 Task: Select the off option in the auto-detect.
Action: Mouse moved to (39, 558)
Screenshot: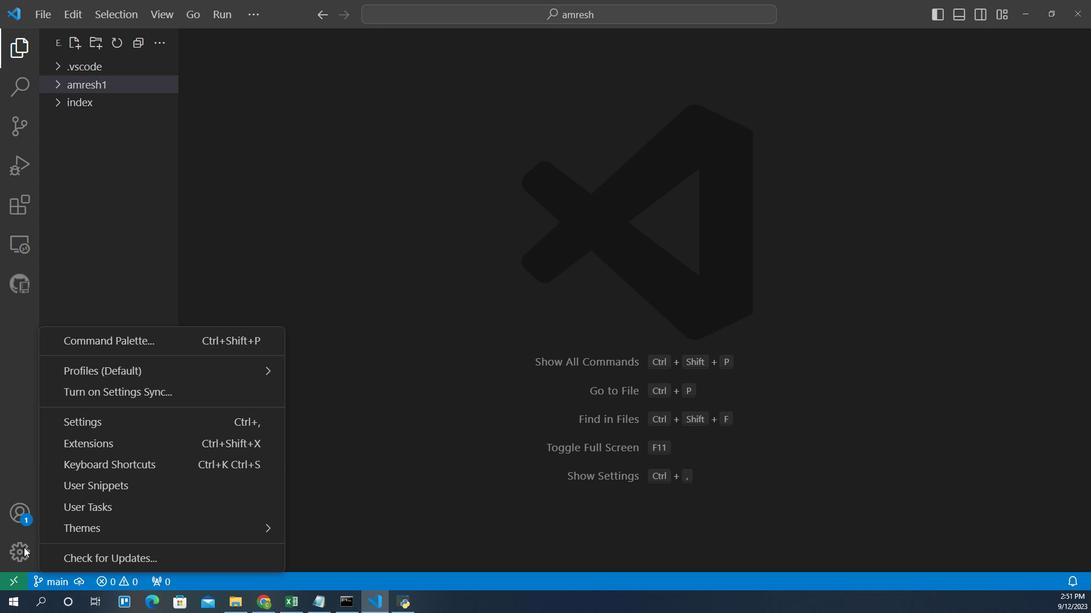 
Action: Mouse pressed left at (39, 558)
Screenshot: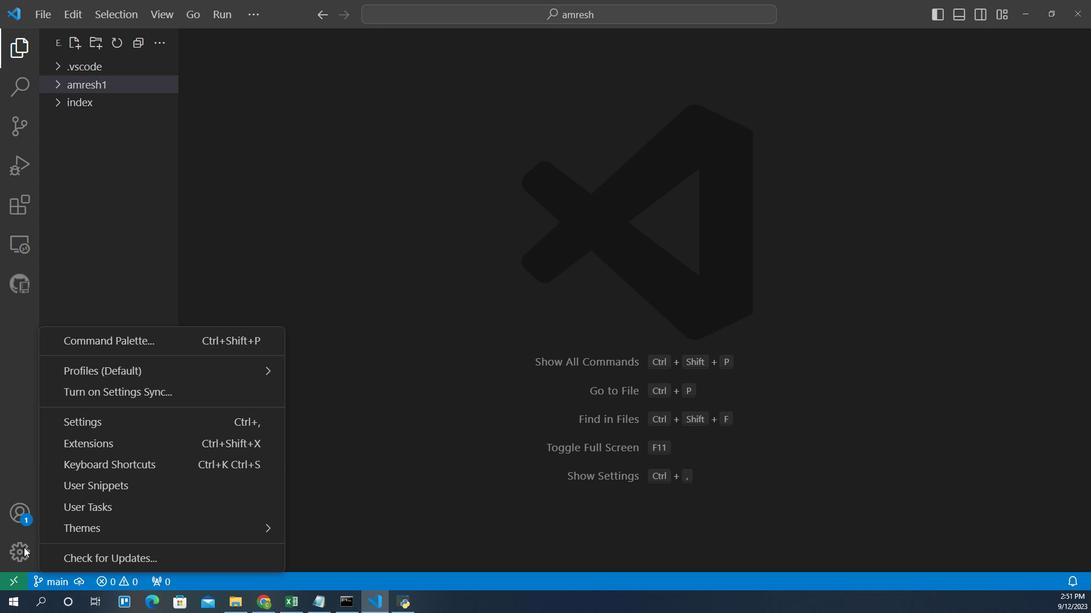 
Action: Mouse moved to (87, 428)
Screenshot: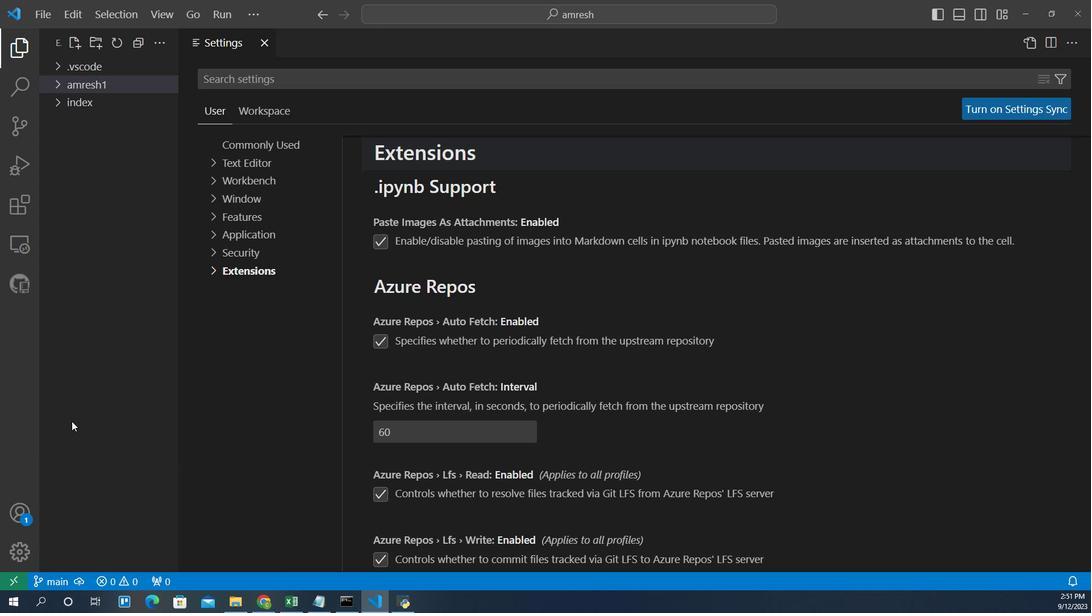 
Action: Mouse pressed left at (87, 428)
Screenshot: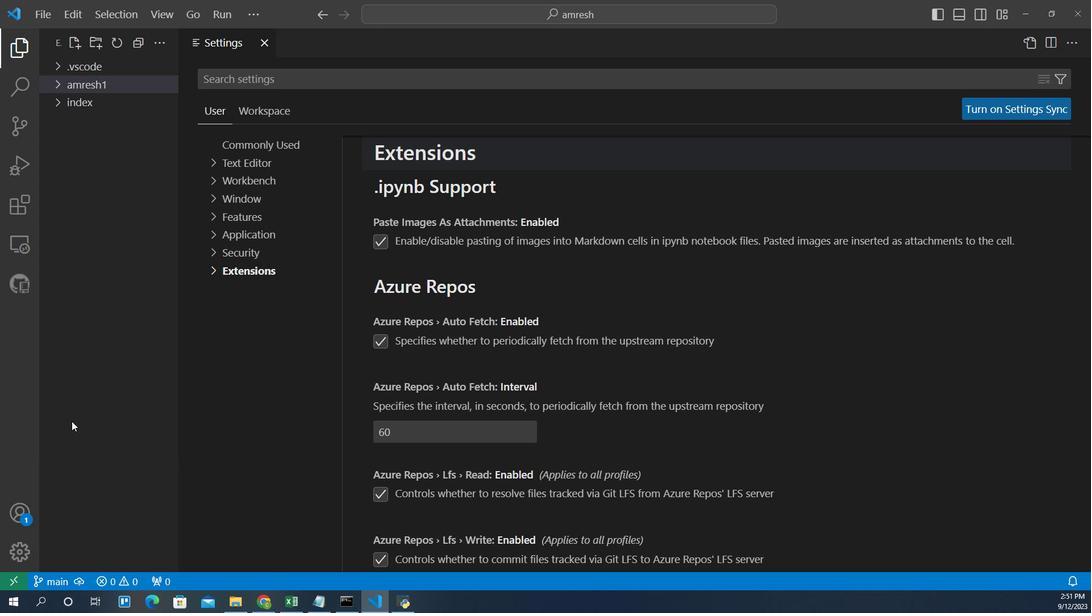 
Action: Mouse moved to (225, 272)
Screenshot: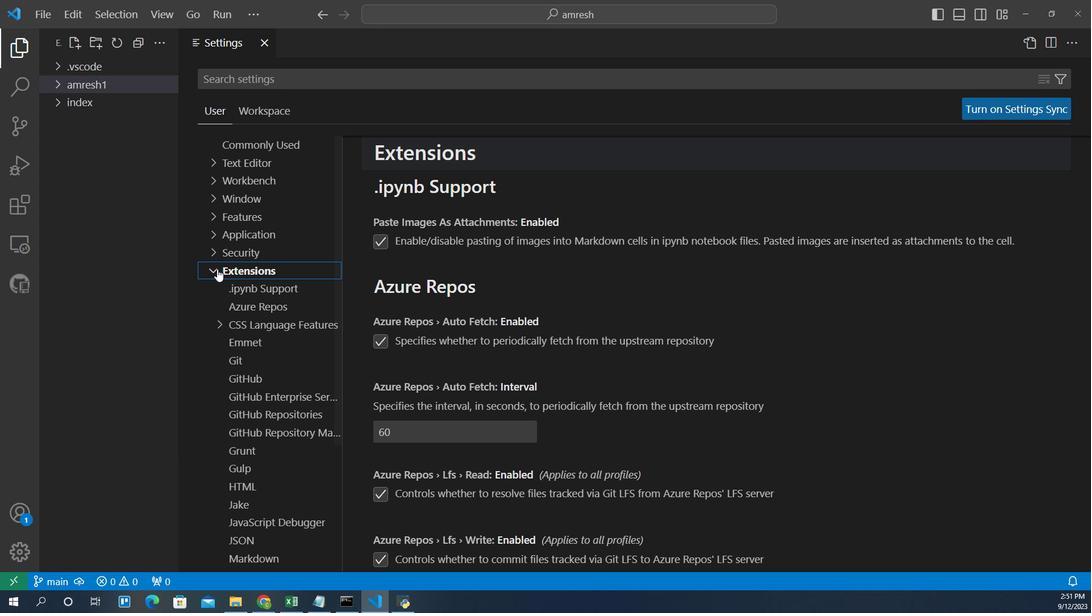 
Action: Mouse pressed left at (225, 272)
Screenshot: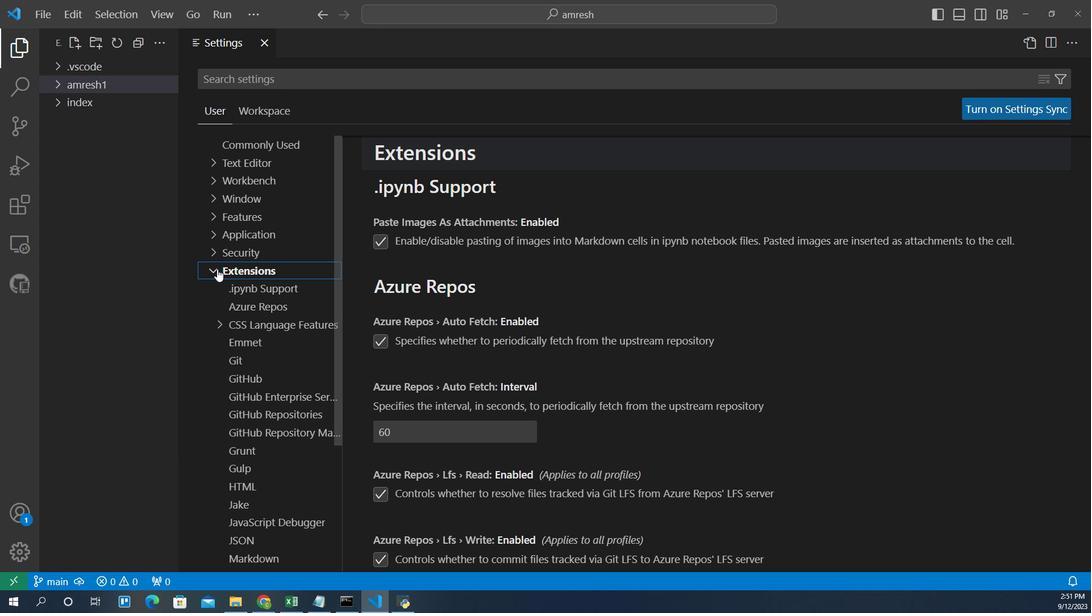 
Action: Mouse moved to (248, 514)
Screenshot: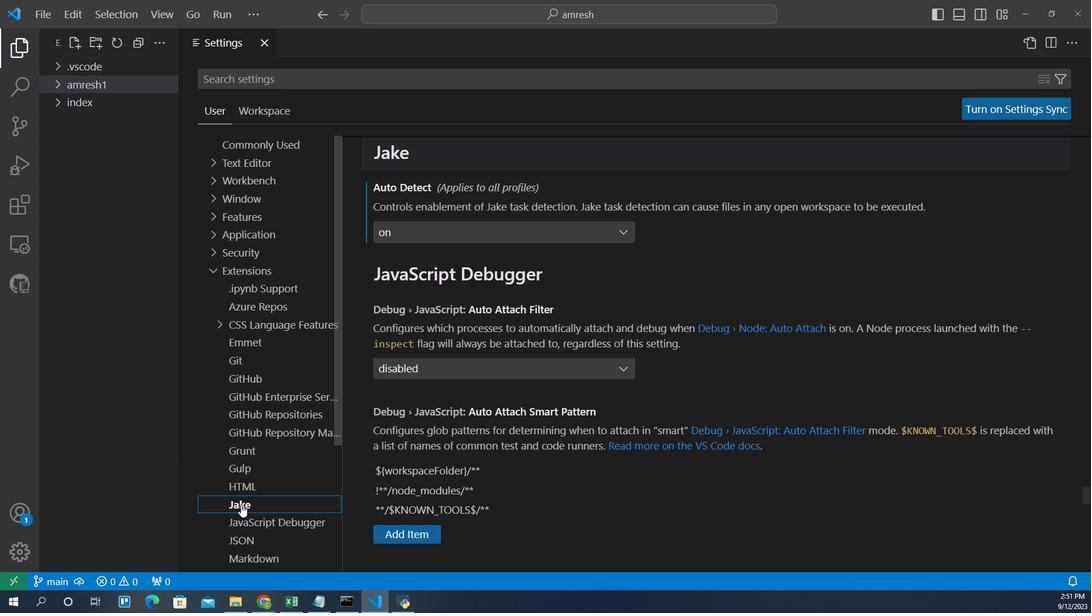 
Action: Mouse pressed left at (248, 514)
Screenshot: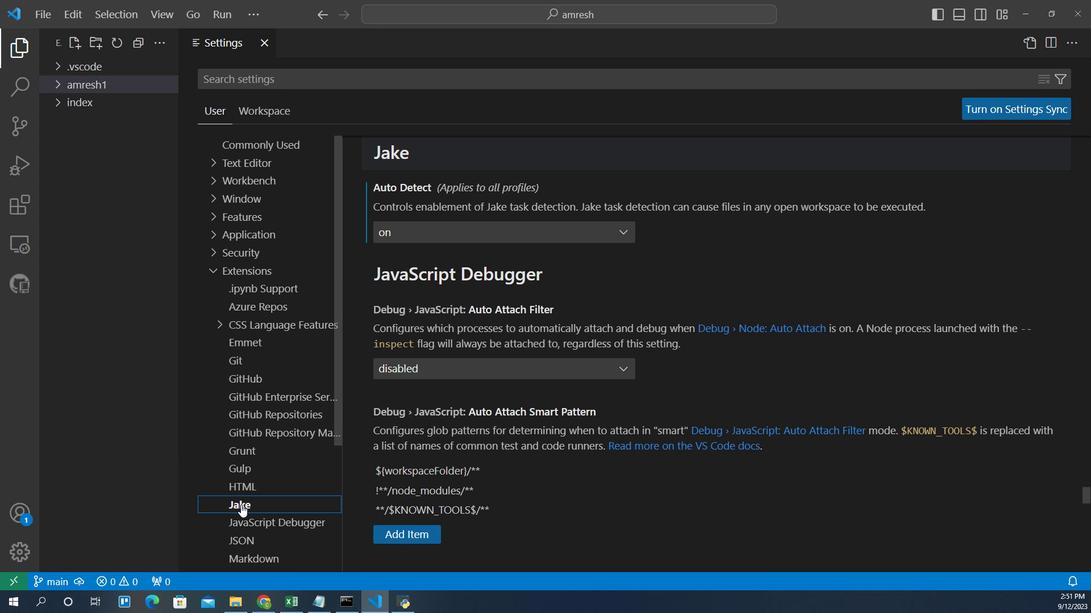 
Action: Mouse moved to (447, 237)
Screenshot: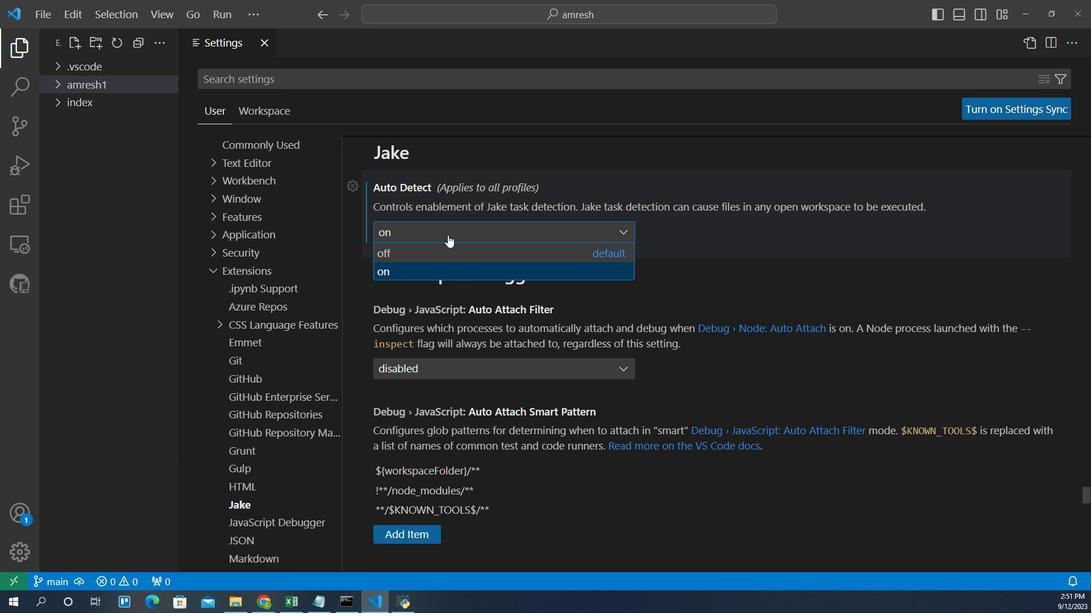 
Action: Mouse pressed left at (447, 237)
Screenshot: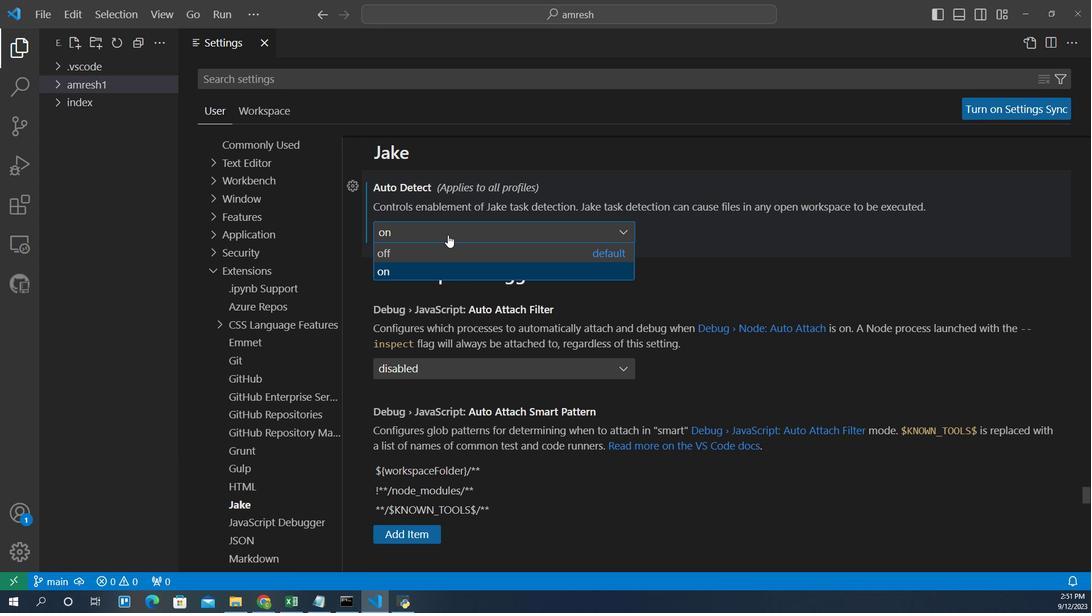 
Action: Mouse moved to (430, 258)
Screenshot: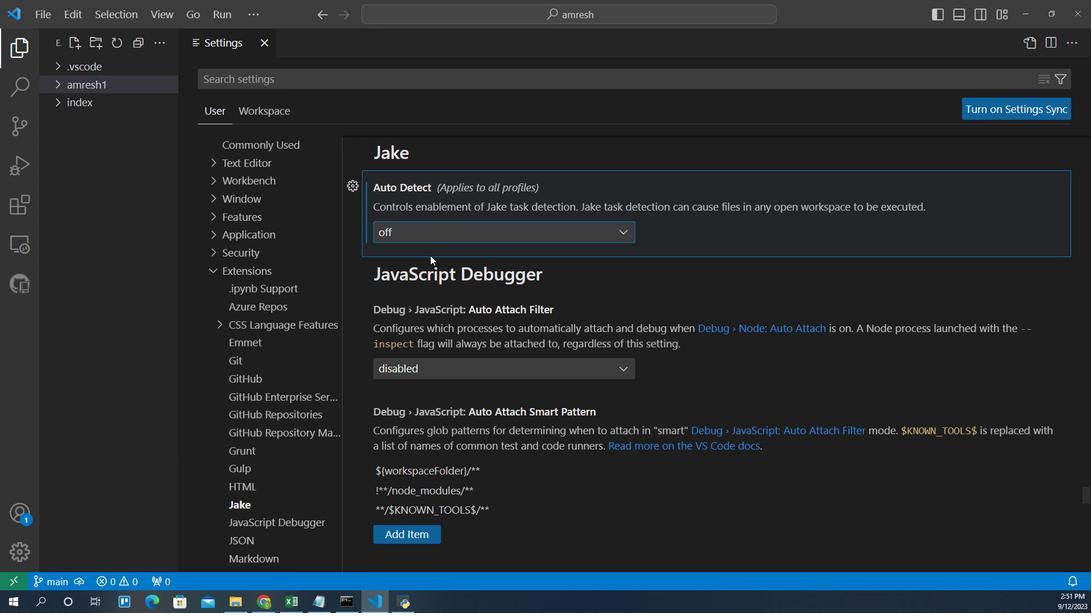 
Action: Mouse pressed left at (430, 258)
Screenshot: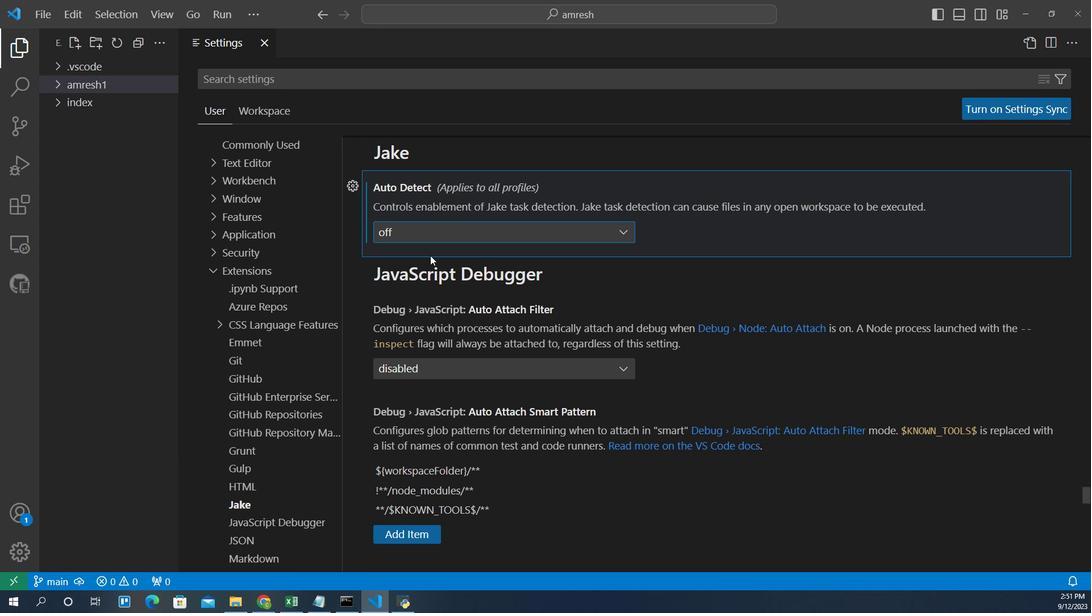 
Action: Mouse moved to (435, 250)
Screenshot: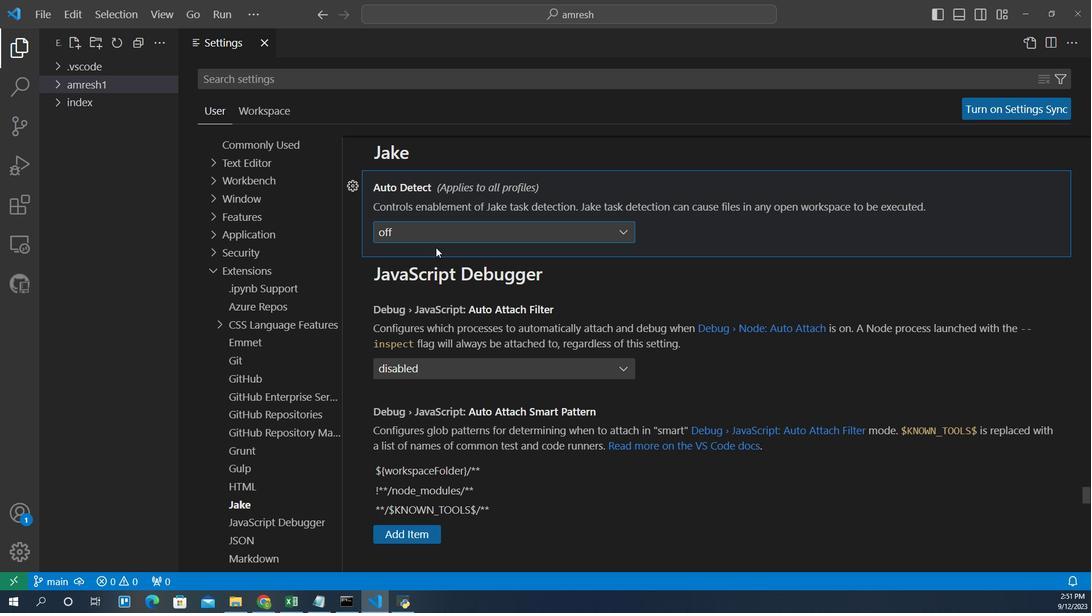 
